 Task: Practice cybersecurity assessment.
Action: Mouse moved to (722, 79)
Screenshot: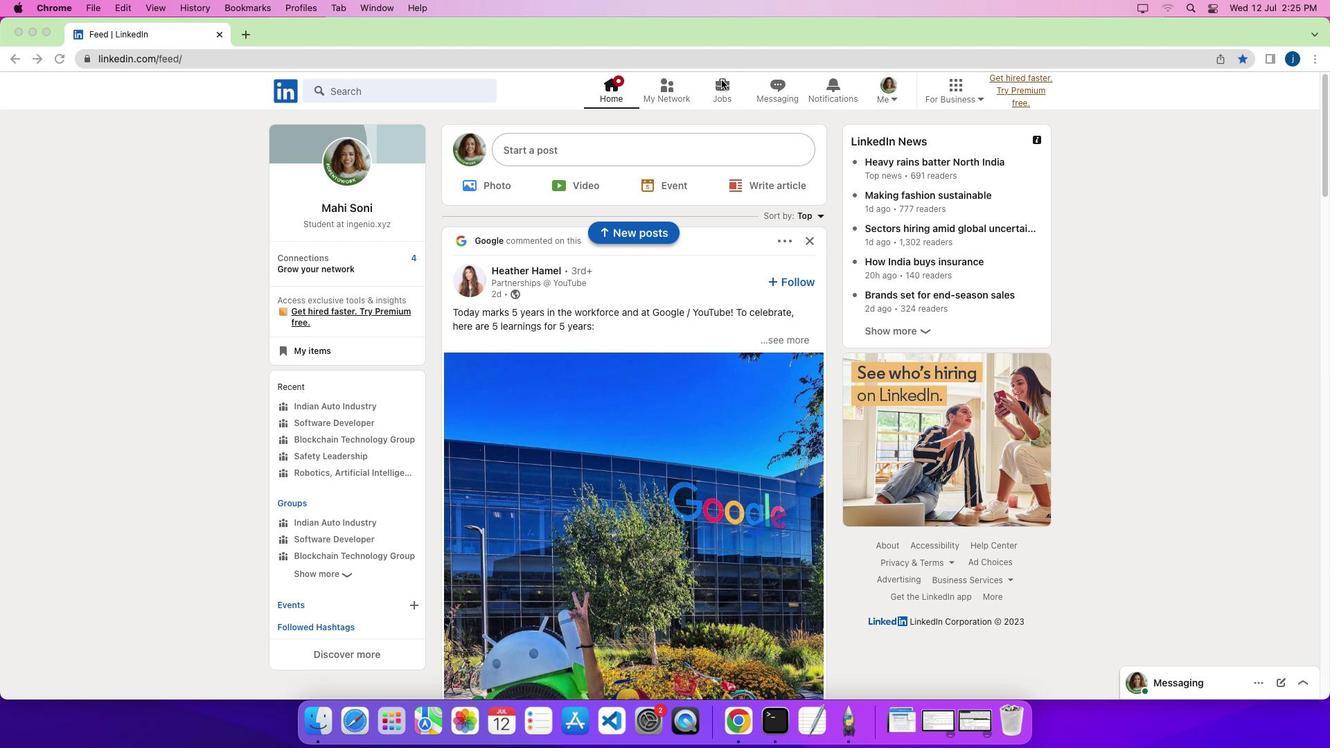 
Action: Mouse pressed left at (722, 79)
Screenshot: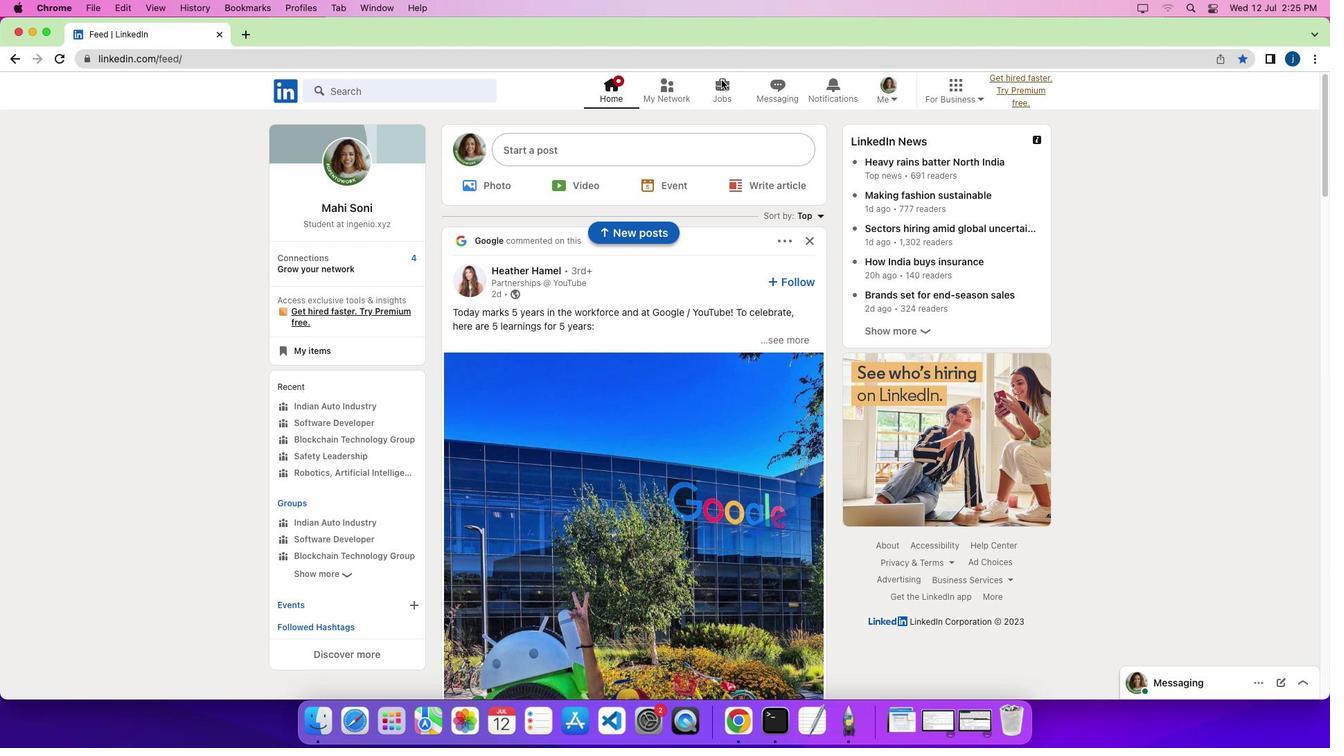 
Action: Mouse pressed left at (722, 79)
Screenshot: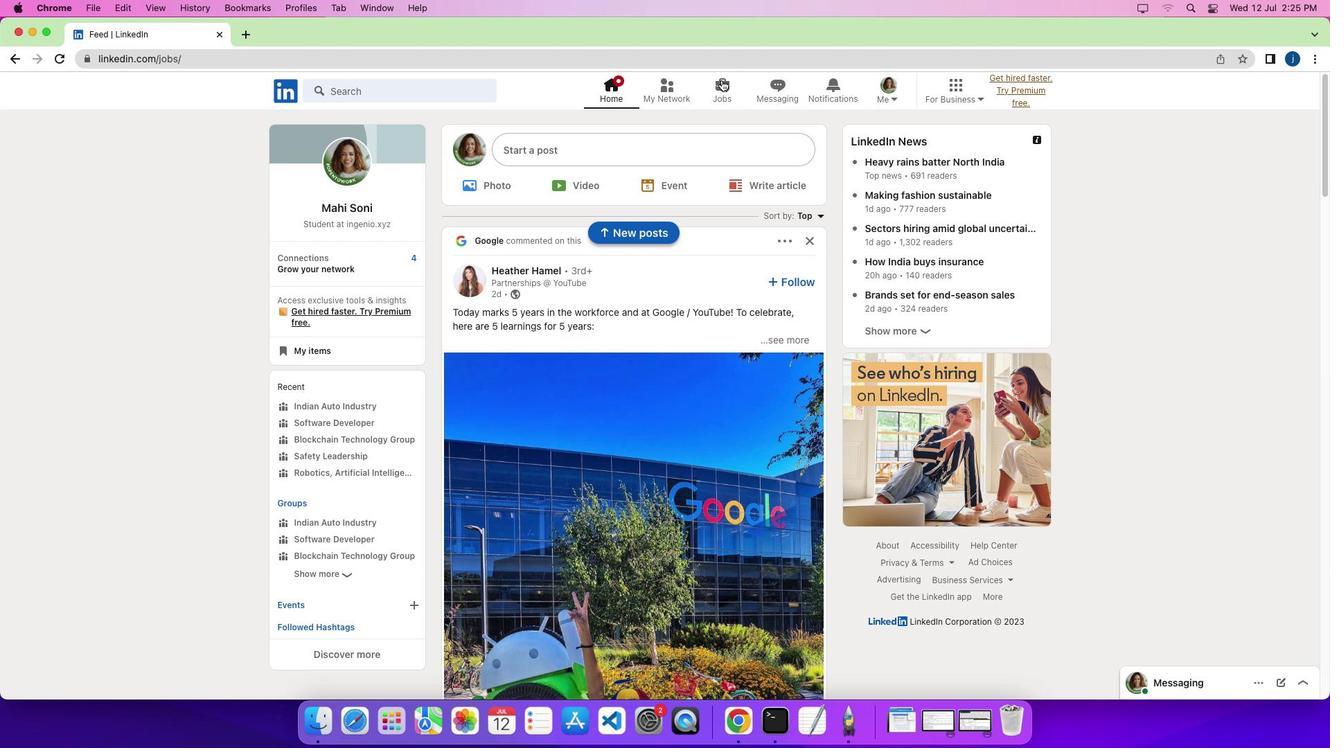 
Action: Mouse moved to (367, 442)
Screenshot: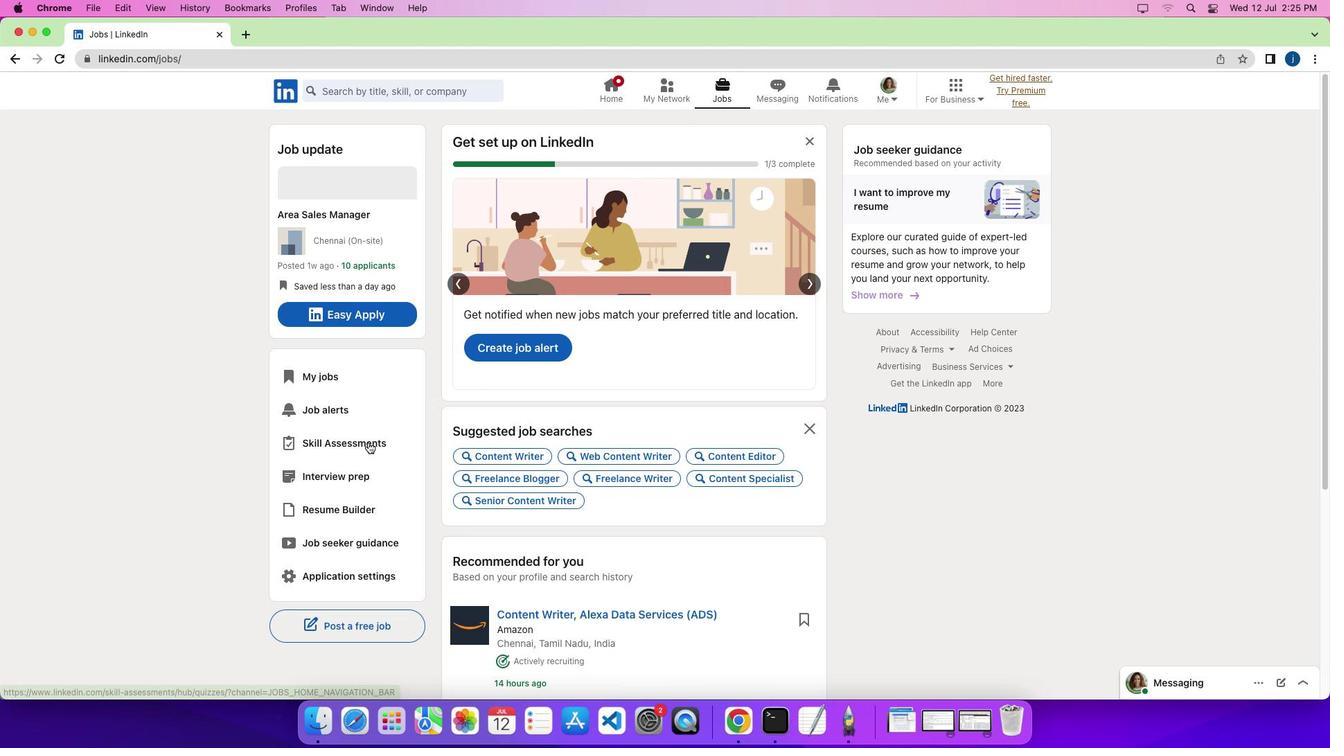 
Action: Mouse pressed left at (367, 442)
Screenshot: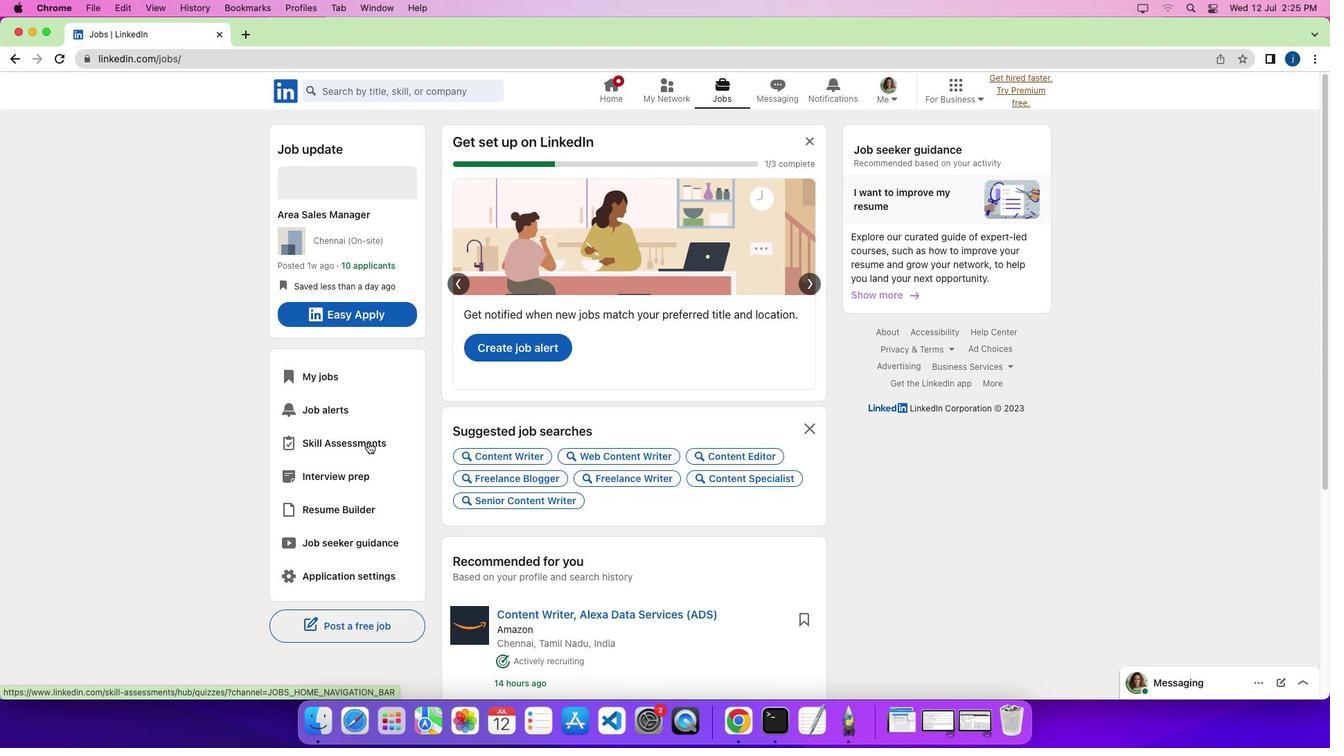 
Action: Mouse moved to (467, 262)
Screenshot: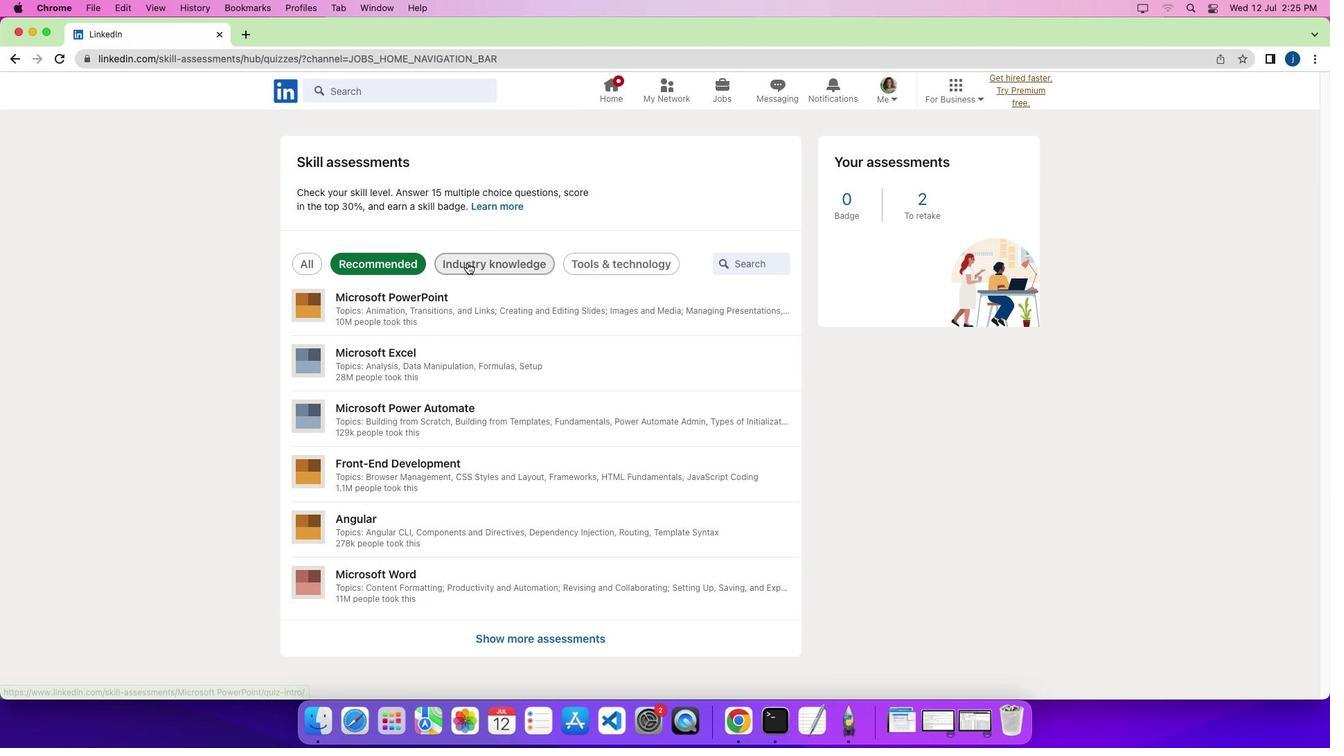 
Action: Mouse pressed left at (467, 262)
Screenshot: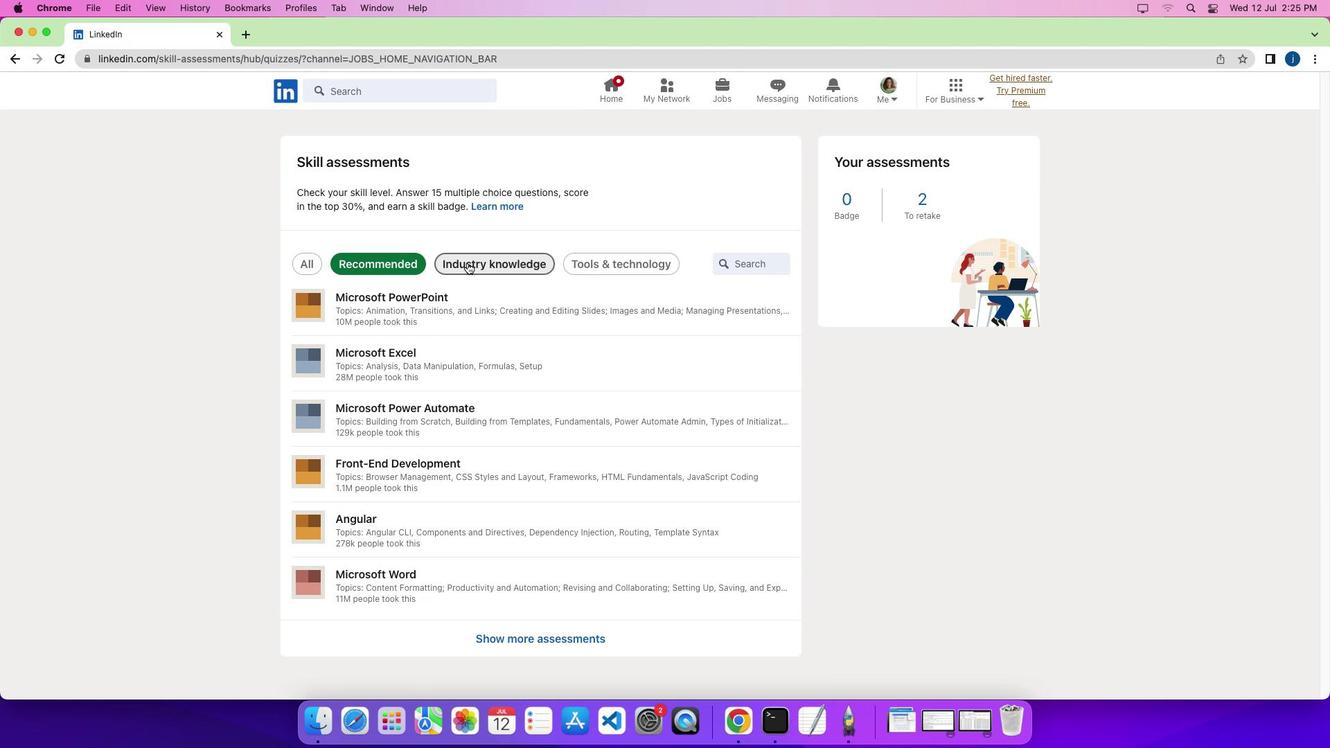 
Action: Mouse moved to (424, 365)
Screenshot: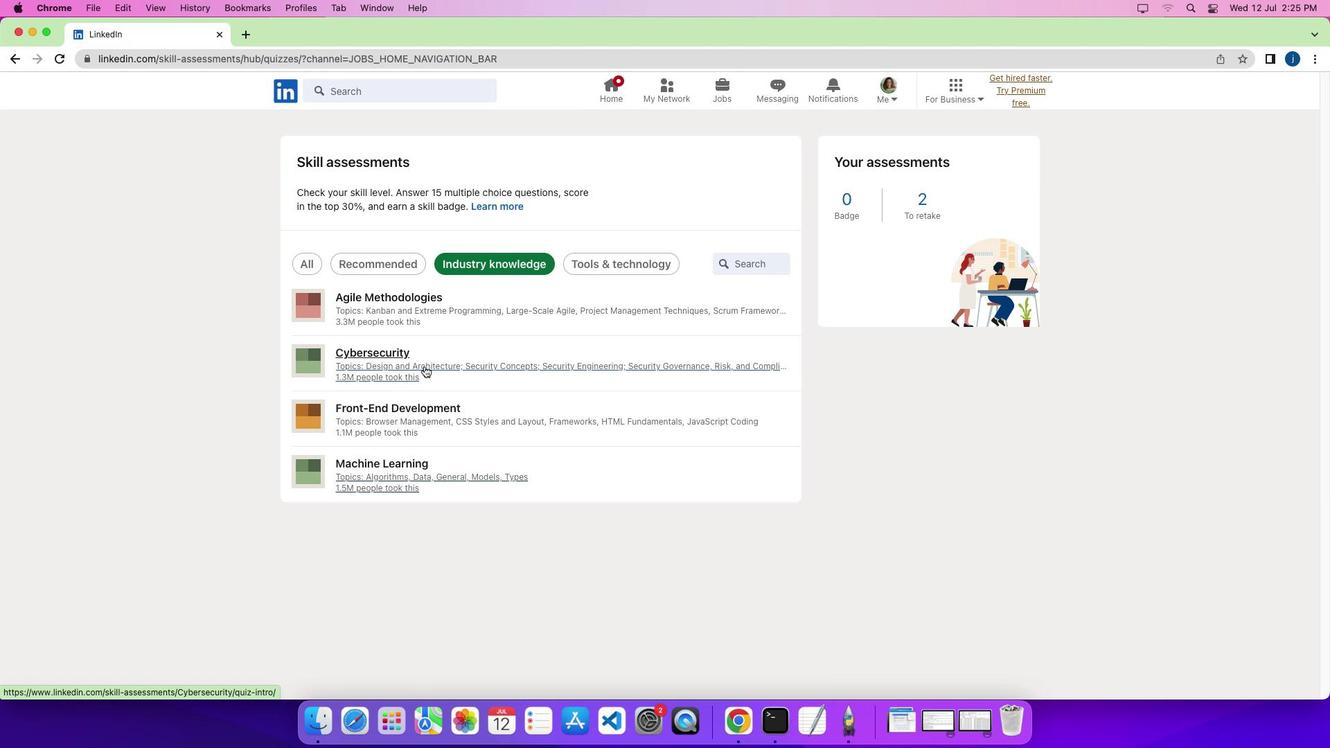 
Action: Mouse pressed left at (424, 365)
Screenshot: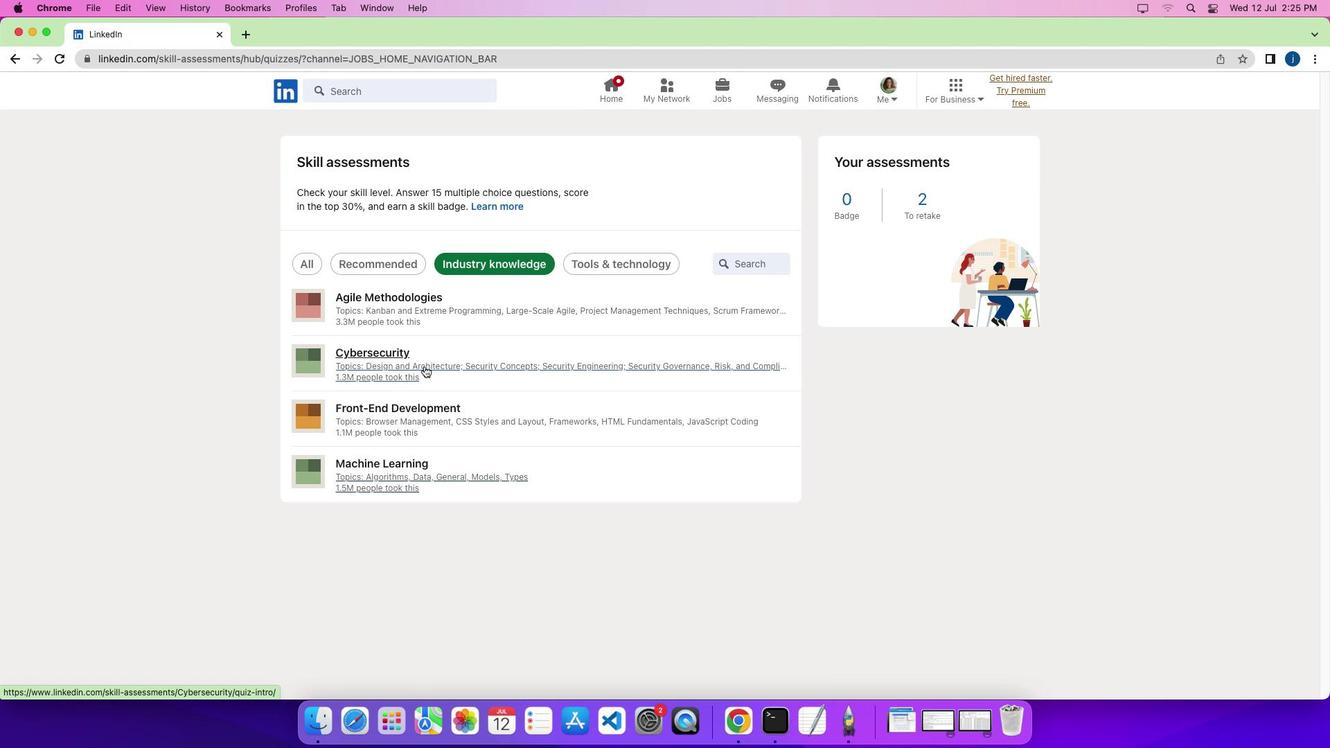
Action: Mouse moved to (924, 538)
Screenshot: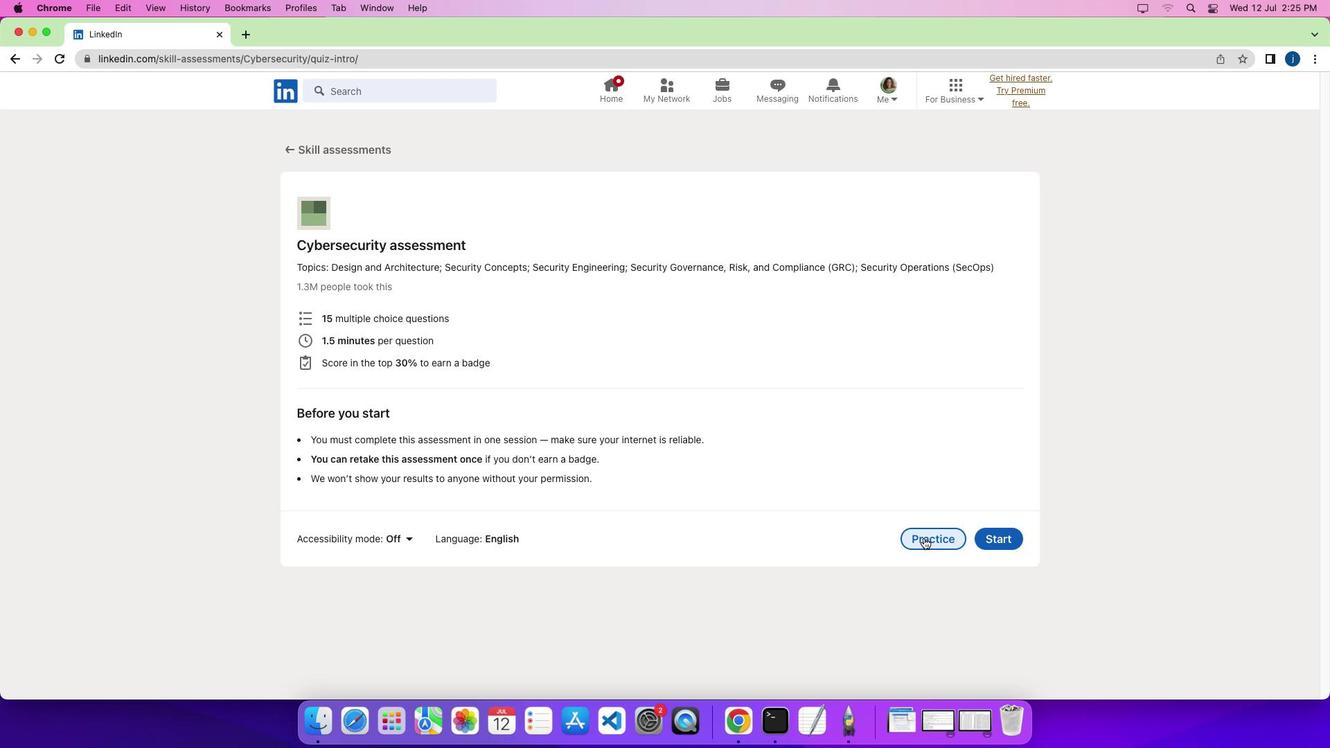 
Action: Mouse pressed left at (924, 538)
Screenshot: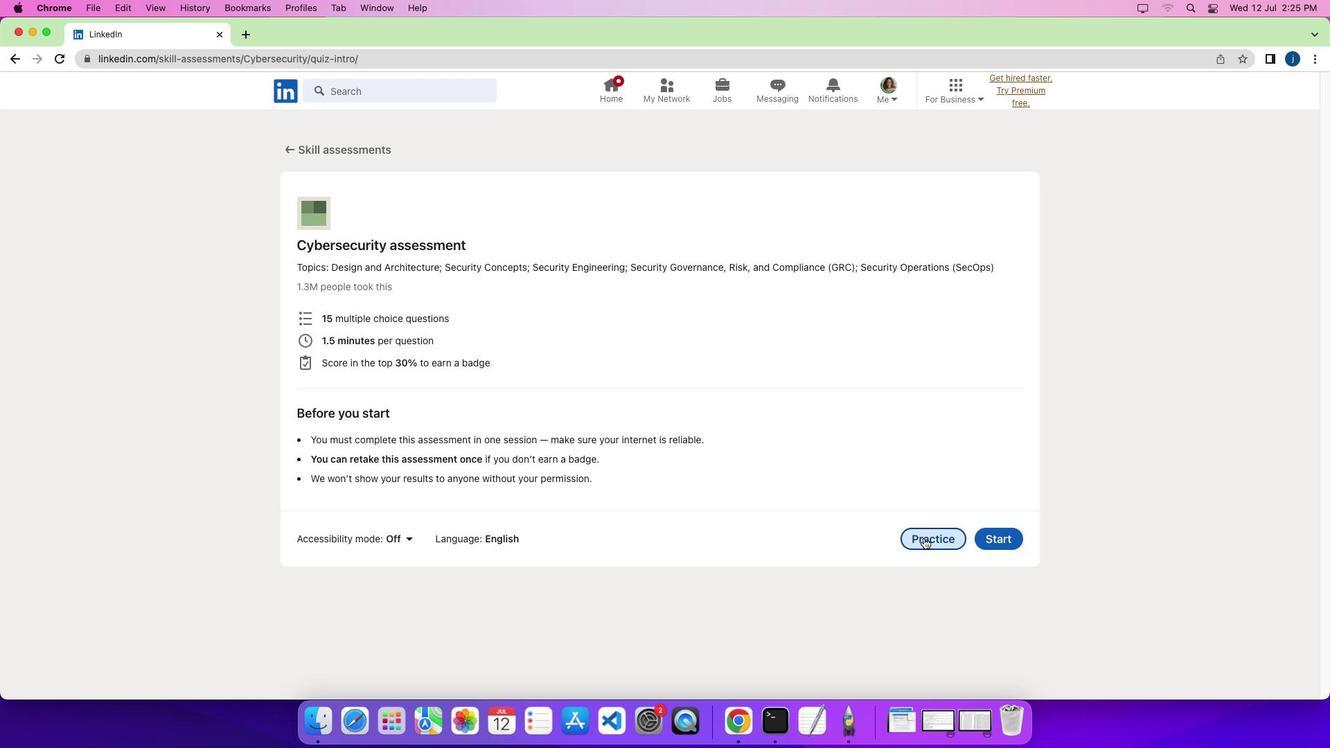 
Action: Mouse moved to (925, 537)
Screenshot: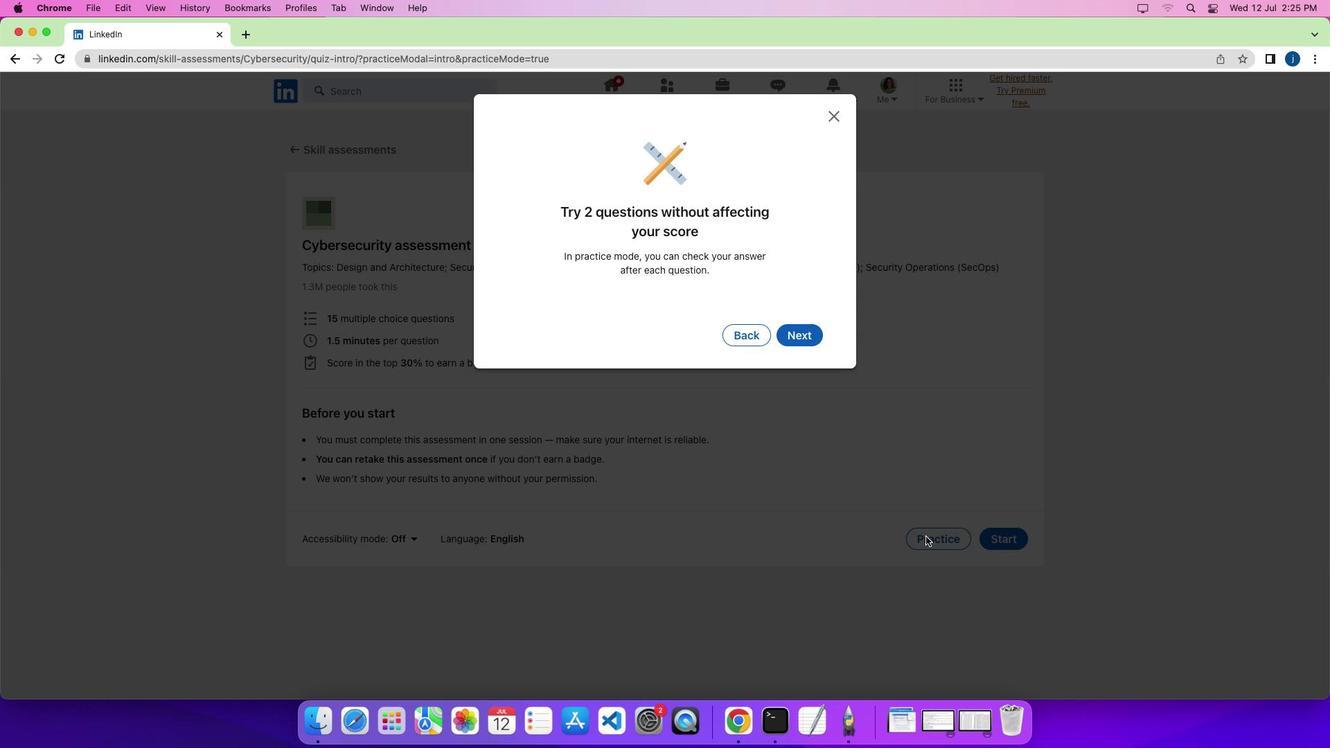 
